 Task: Check the status of add-ins in Outlook and close the window.
Action: Mouse moved to (11, 56)
Screenshot: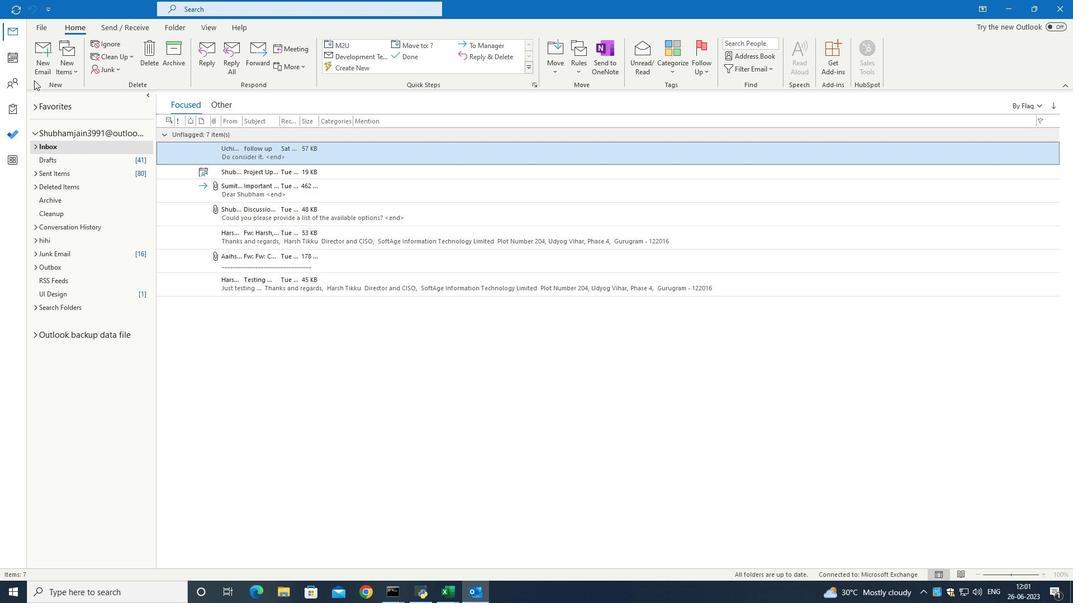 
Action: Mouse pressed left at (11, 56)
Screenshot: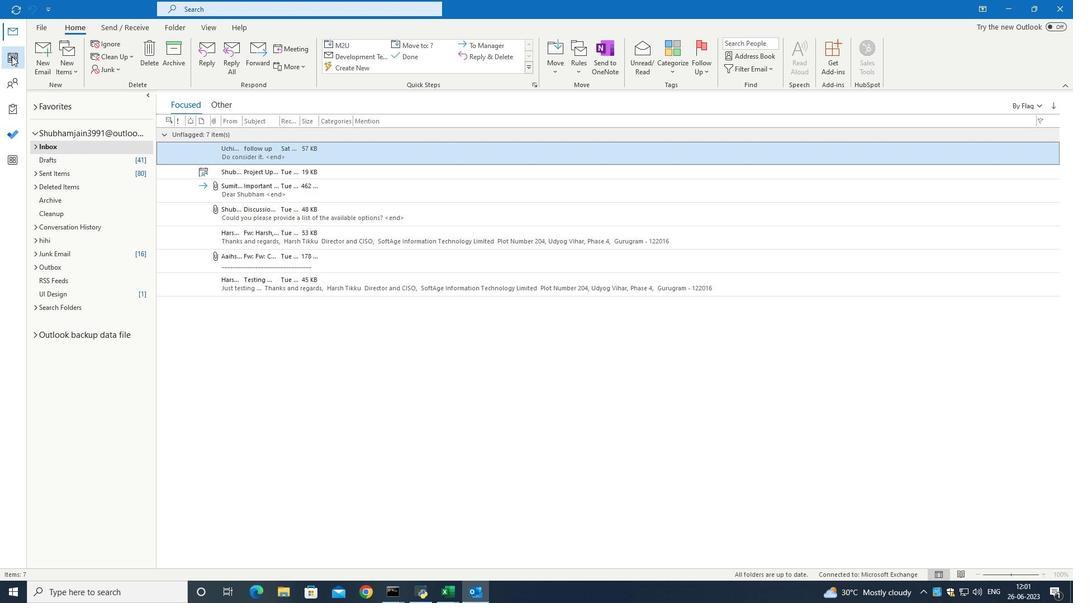 
Action: Mouse moved to (41, 25)
Screenshot: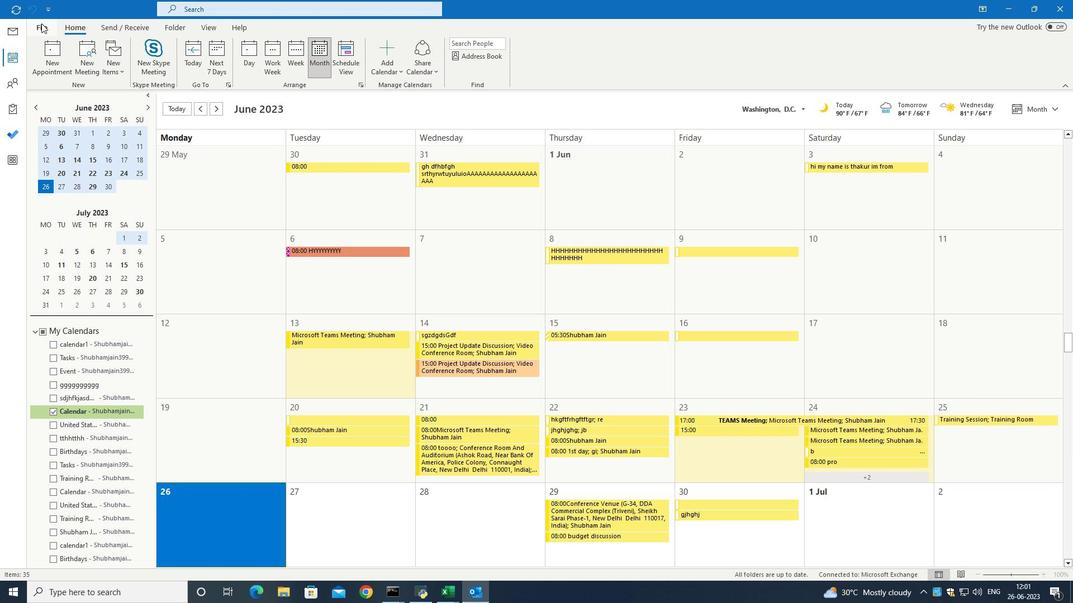 
Action: Mouse pressed left at (41, 25)
Screenshot: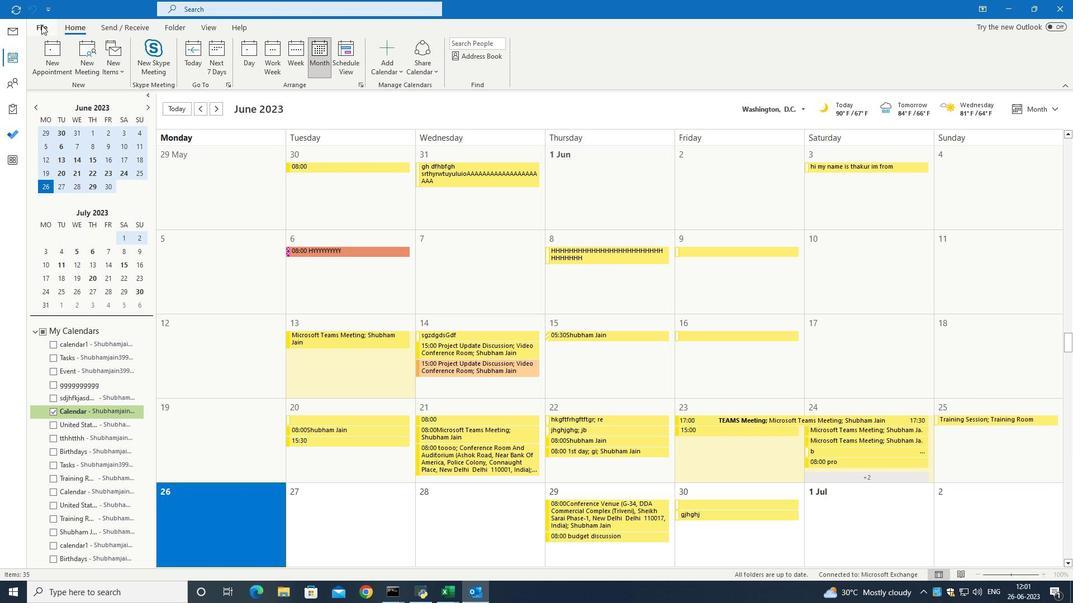 
Action: Mouse moved to (144, 397)
Screenshot: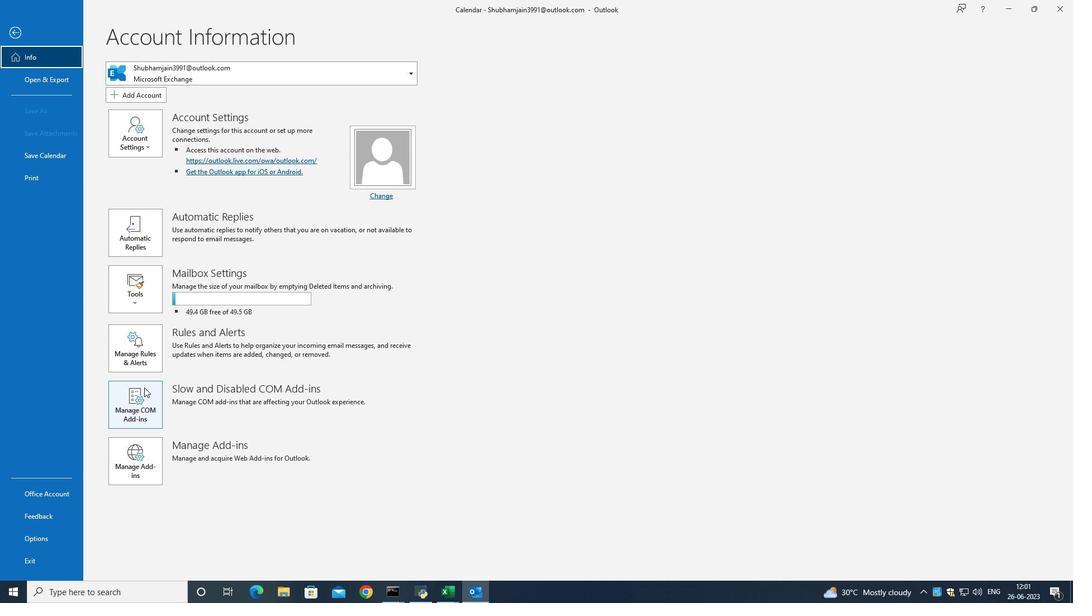 
Action: Mouse pressed left at (144, 397)
Screenshot: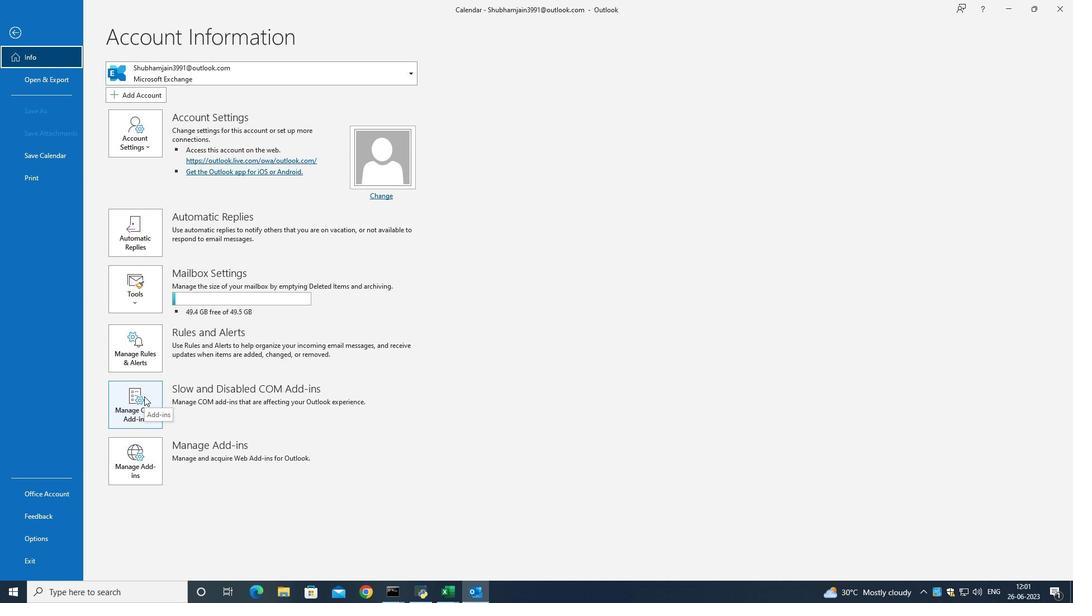 
Action: Mouse moved to (696, 431)
Screenshot: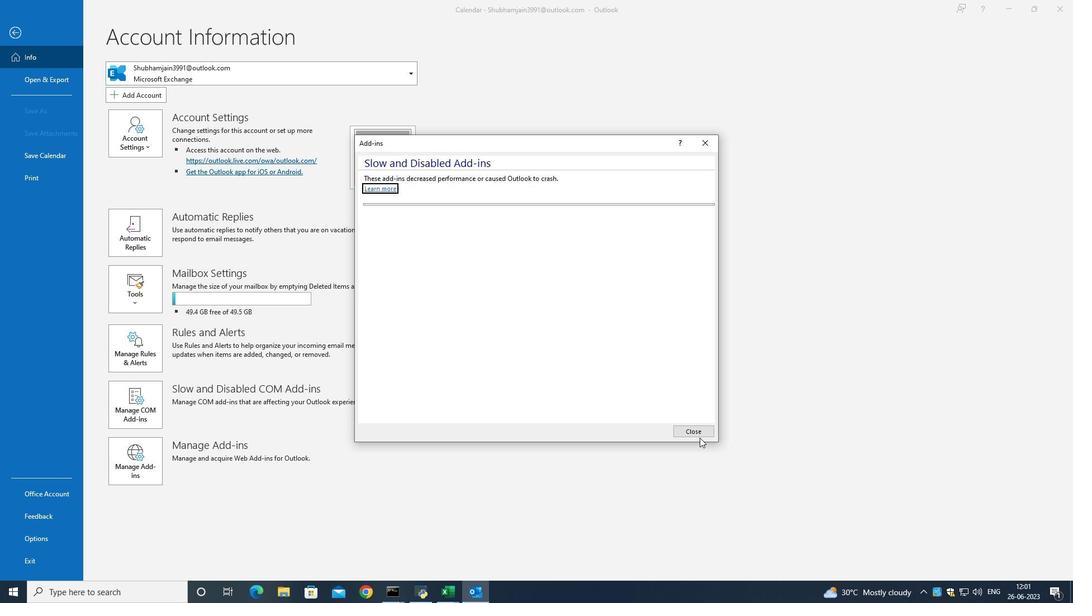 
Action: Mouse pressed left at (696, 431)
Screenshot: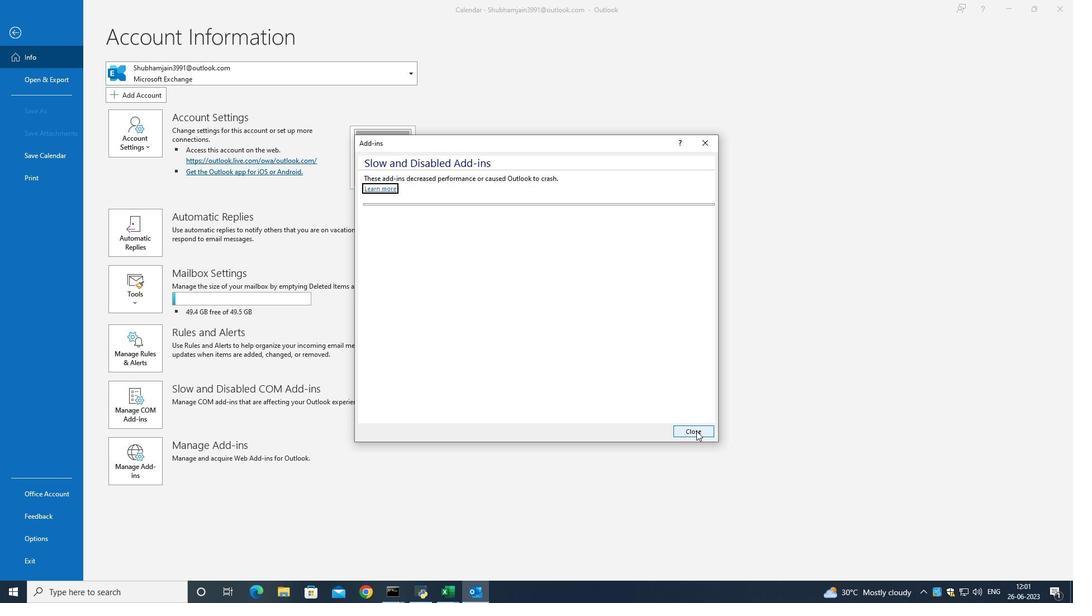 
